 Task: Check the percentage active listings of cul de sac in the last 5 years.
Action: Mouse moved to (893, 194)
Screenshot: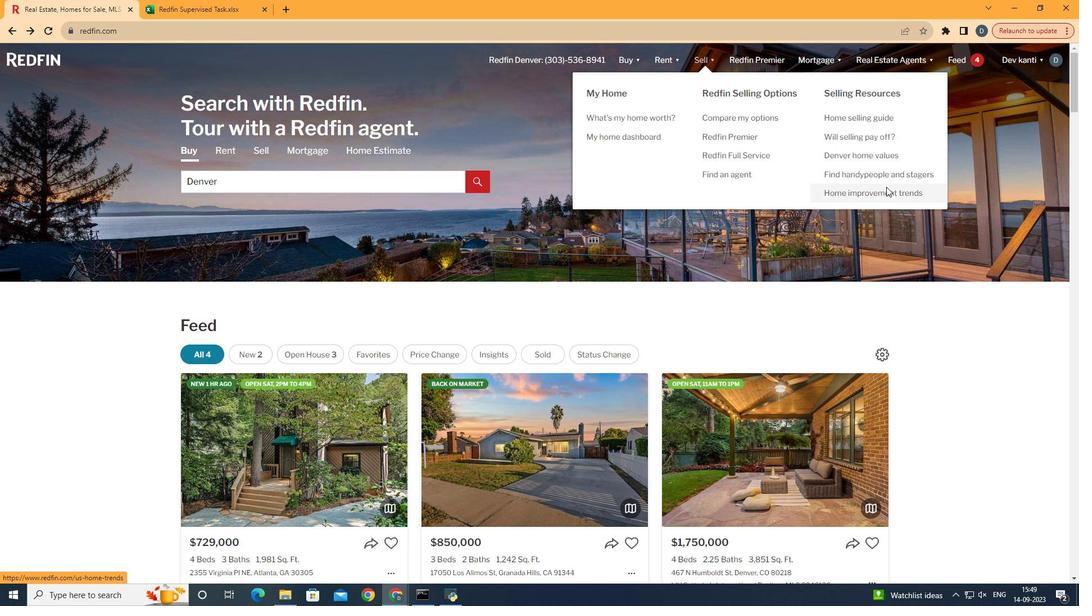 
Action: Mouse pressed left at (893, 194)
Screenshot: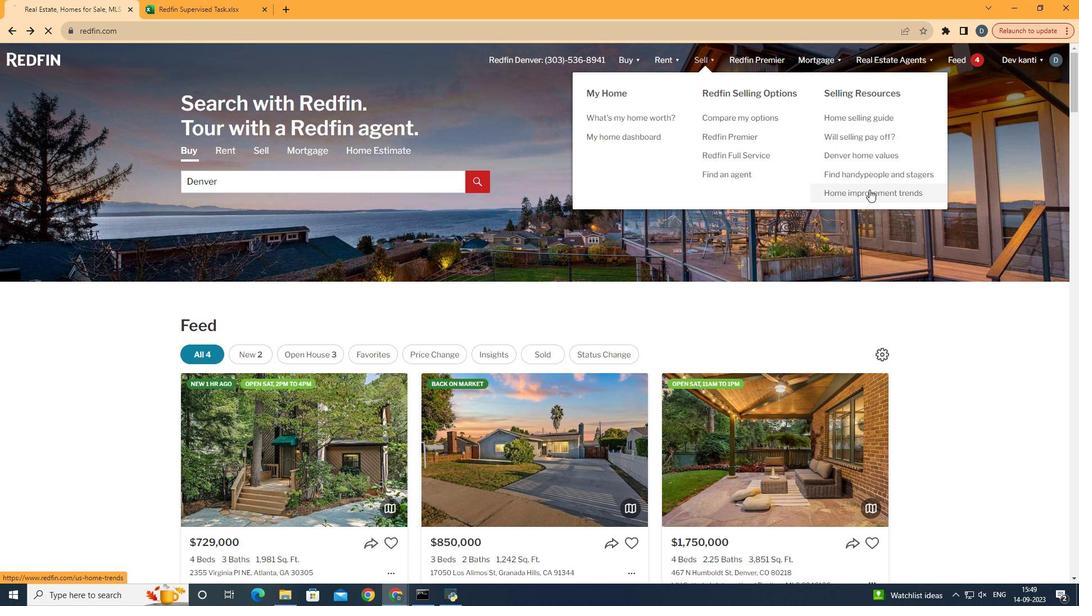 
Action: Mouse moved to (285, 230)
Screenshot: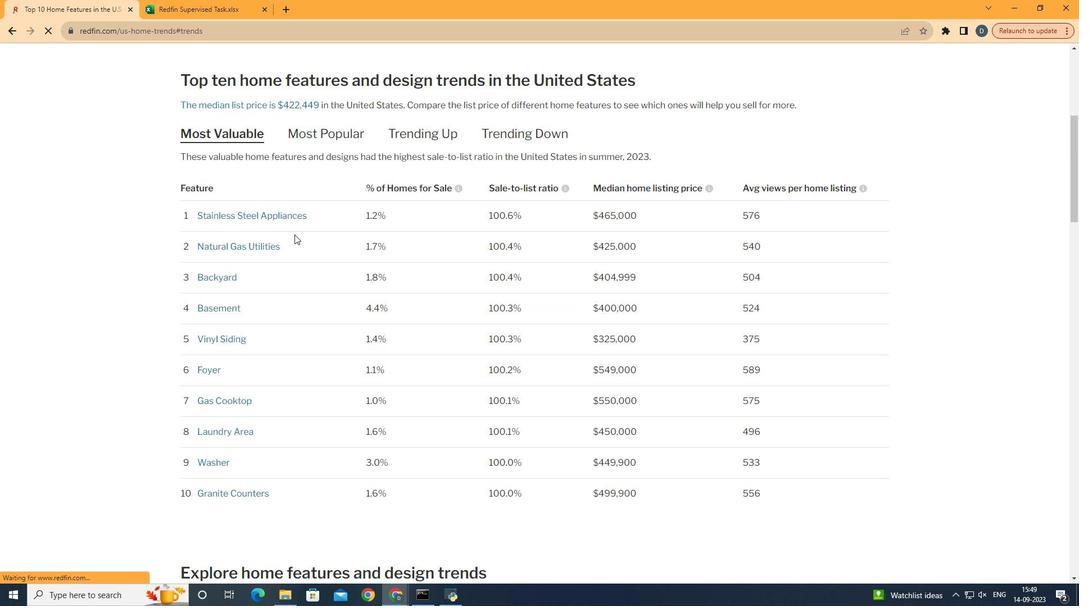 
Action: Mouse pressed left at (285, 230)
Screenshot: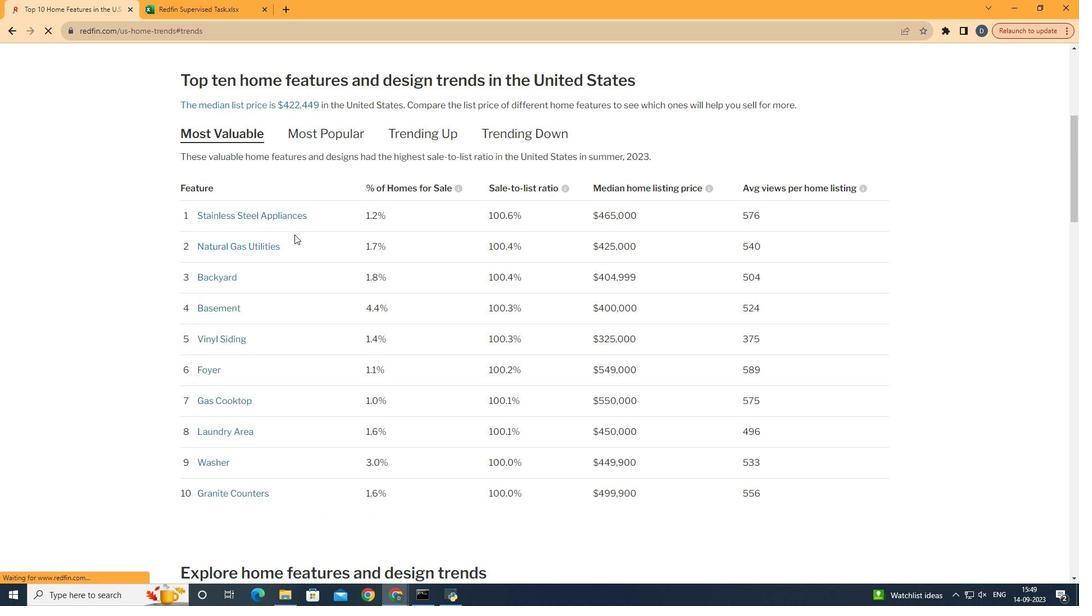 
Action: Mouse moved to (533, 372)
Screenshot: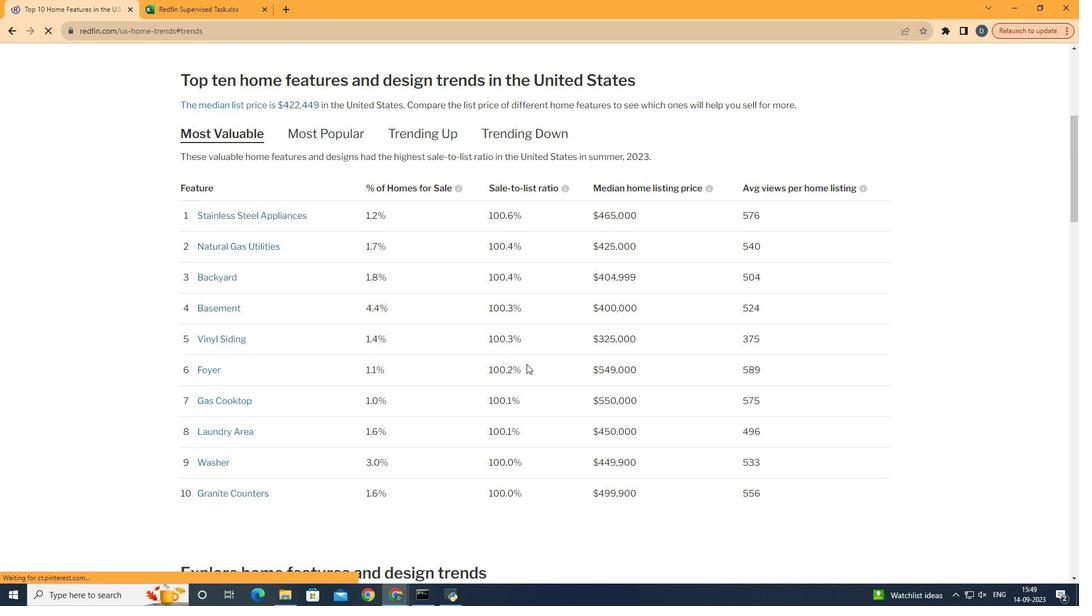 
Action: Mouse scrolled (533, 371) with delta (0, 0)
Screenshot: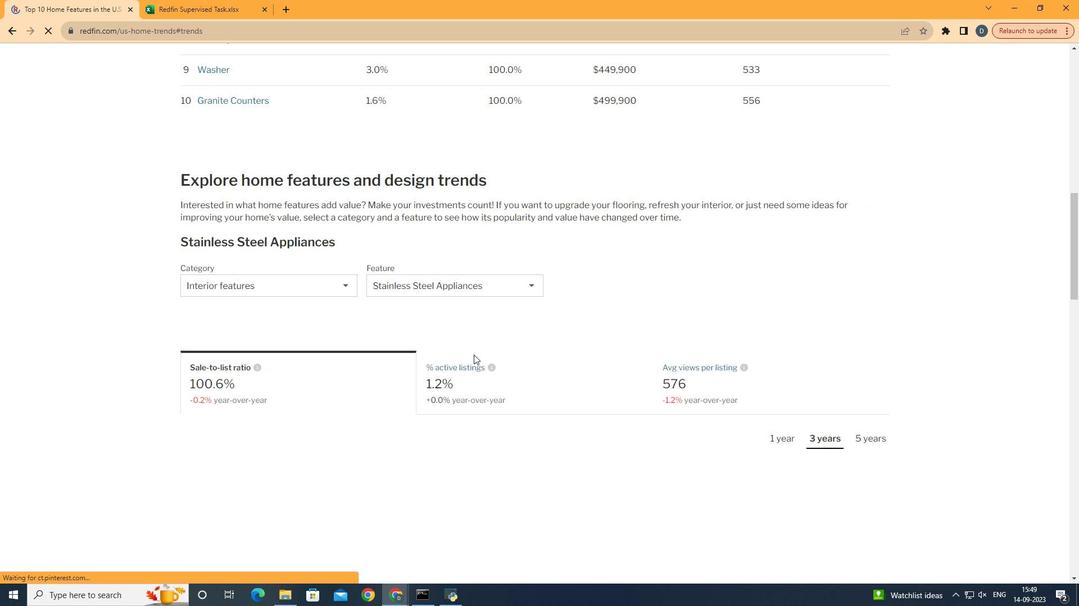 
Action: Mouse scrolled (533, 371) with delta (0, 0)
Screenshot: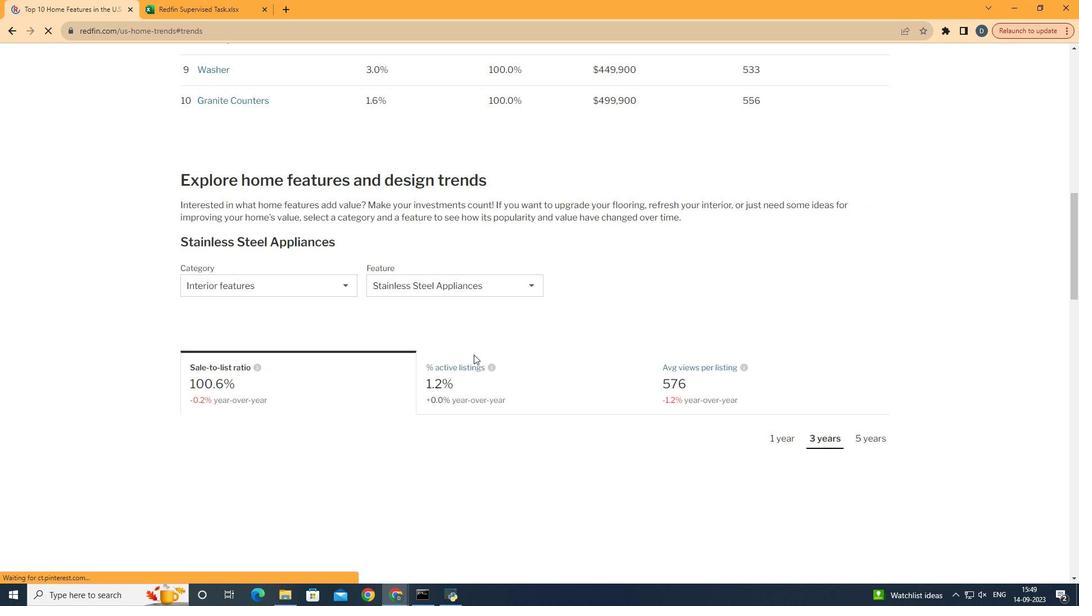 
Action: Mouse scrolled (533, 371) with delta (0, 0)
Screenshot: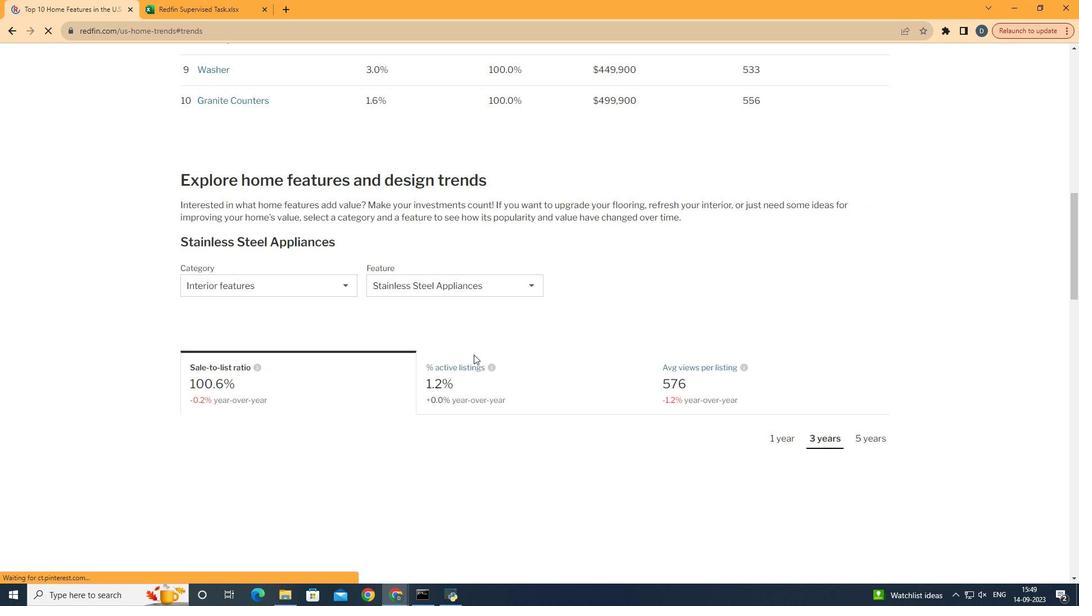 
Action: Mouse scrolled (533, 371) with delta (0, 0)
Screenshot: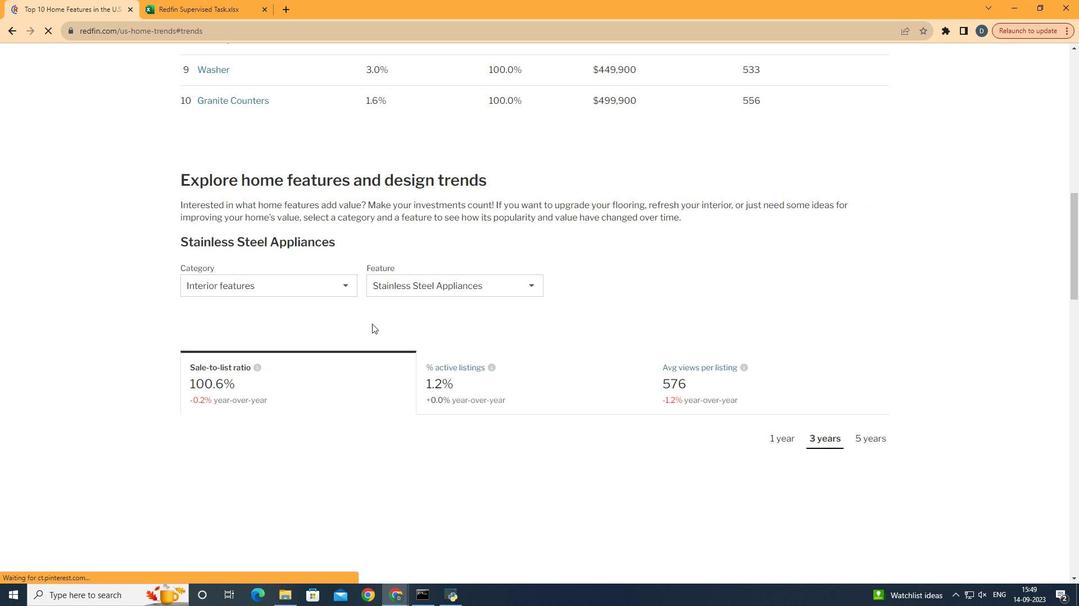 
Action: Mouse scrolled (533, 371) with delta (0, 0)
Screenshot: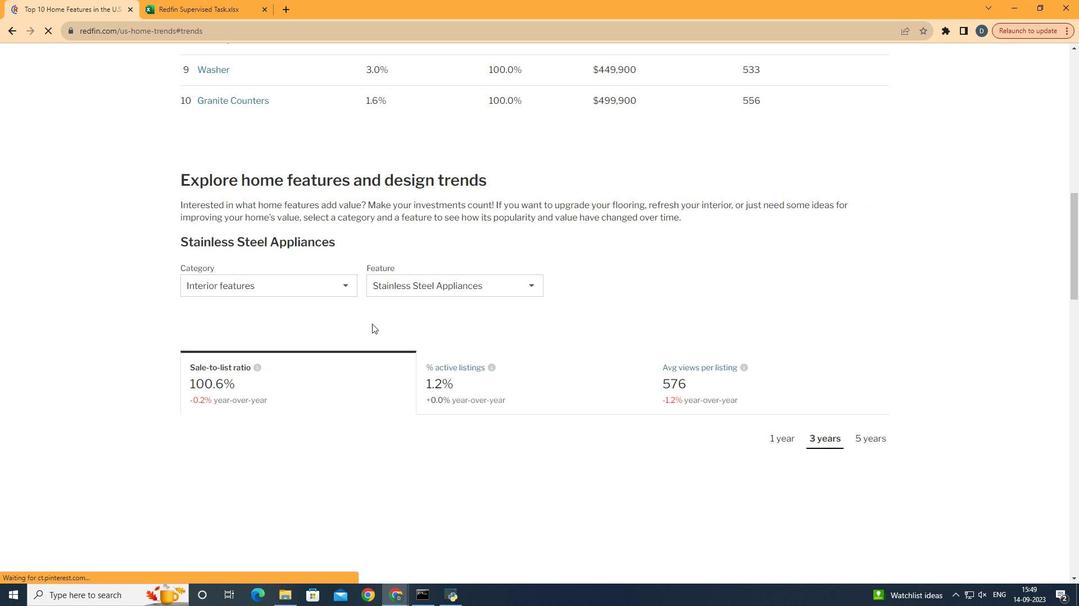 
Action: Mouse scrolled (533, 371) with delta (0, 0)
Screenshot: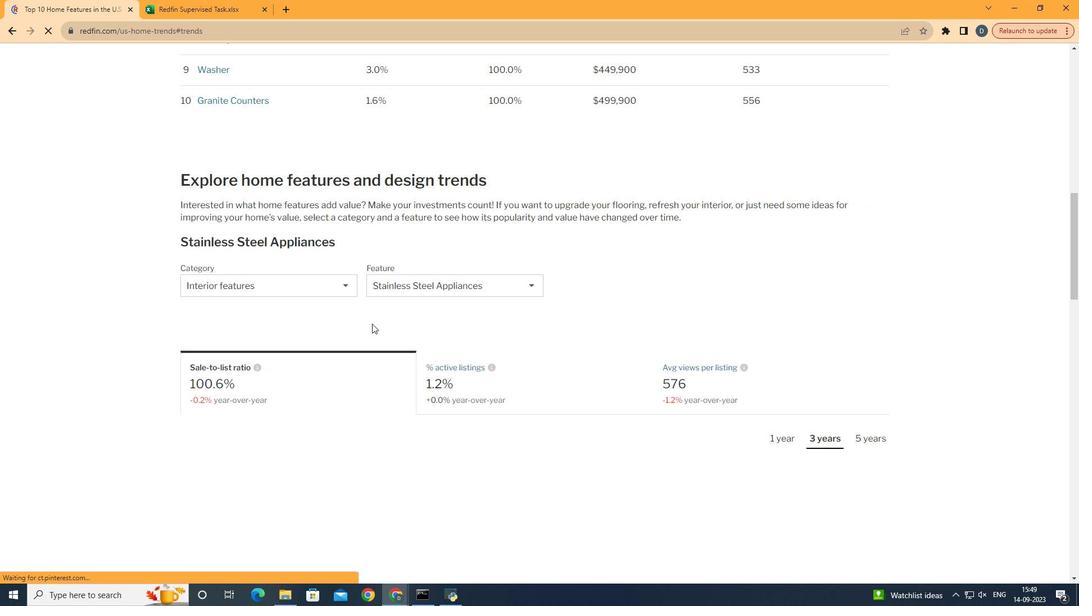 
Action: Mouse scrolled (533, 371) with delta (0, 0)
Screenshot: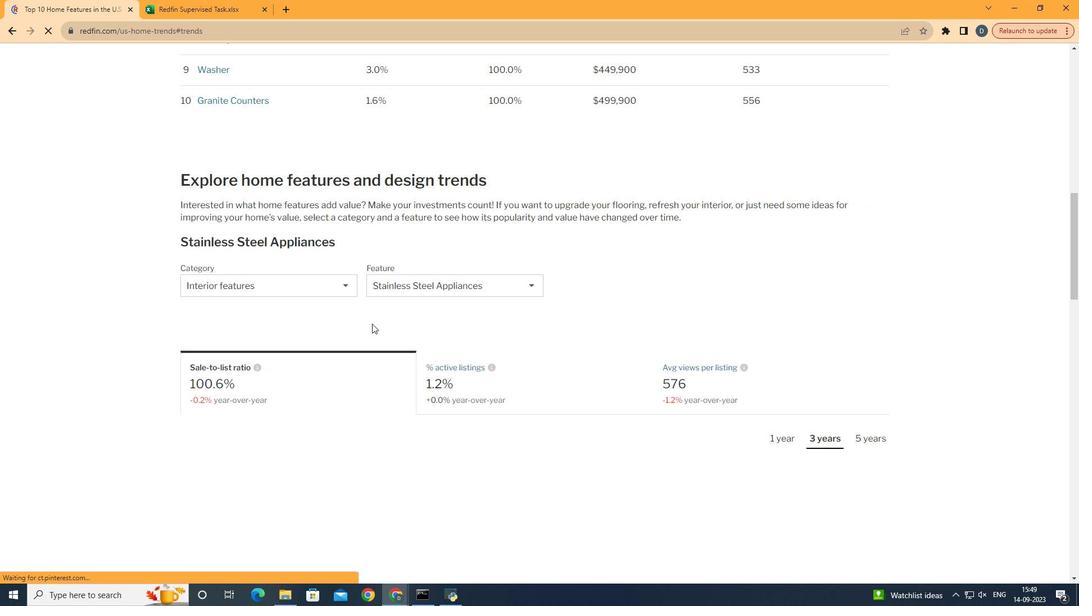 
Action: Mouse moved to (344, 319)
Screenshot: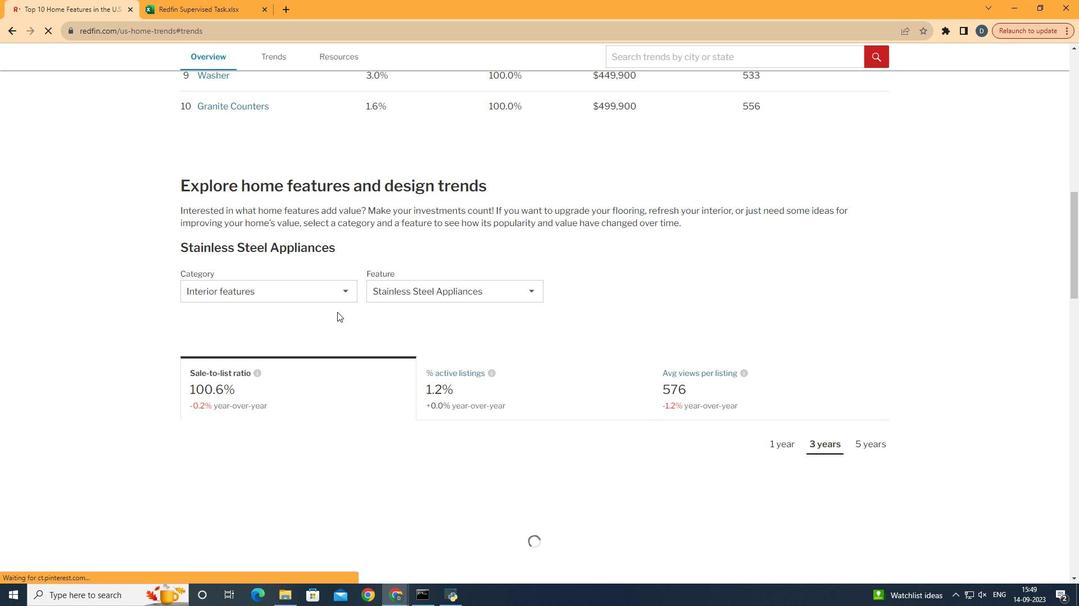 
Action: Mouse scrolled (344, 319) with delta (0, 0)
Screenshot: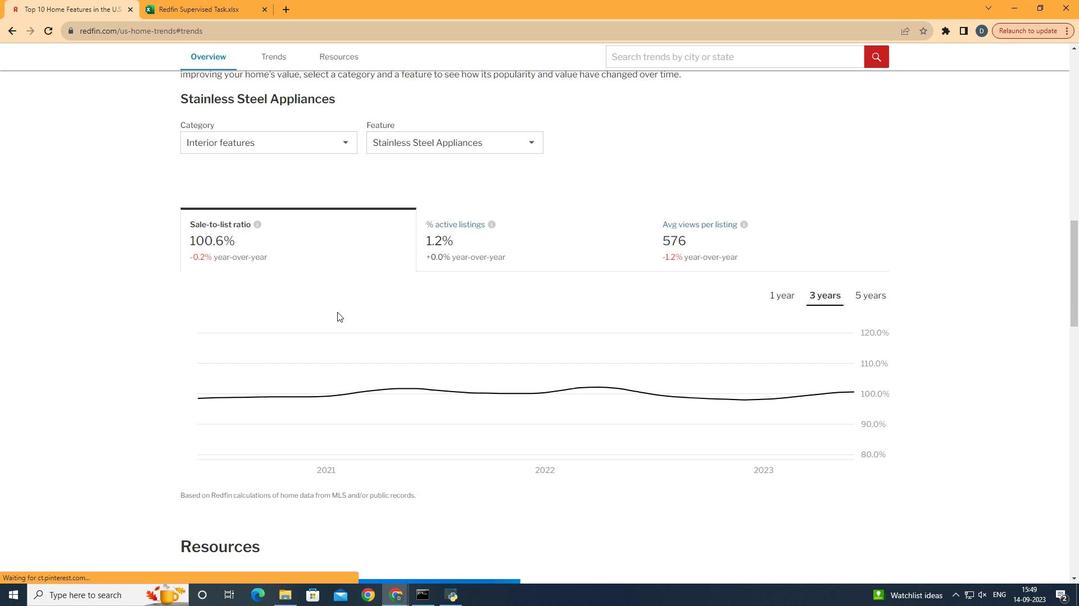 
Action: Mouse scrolled (344, 319) with delta (0, 0)
Screenshot: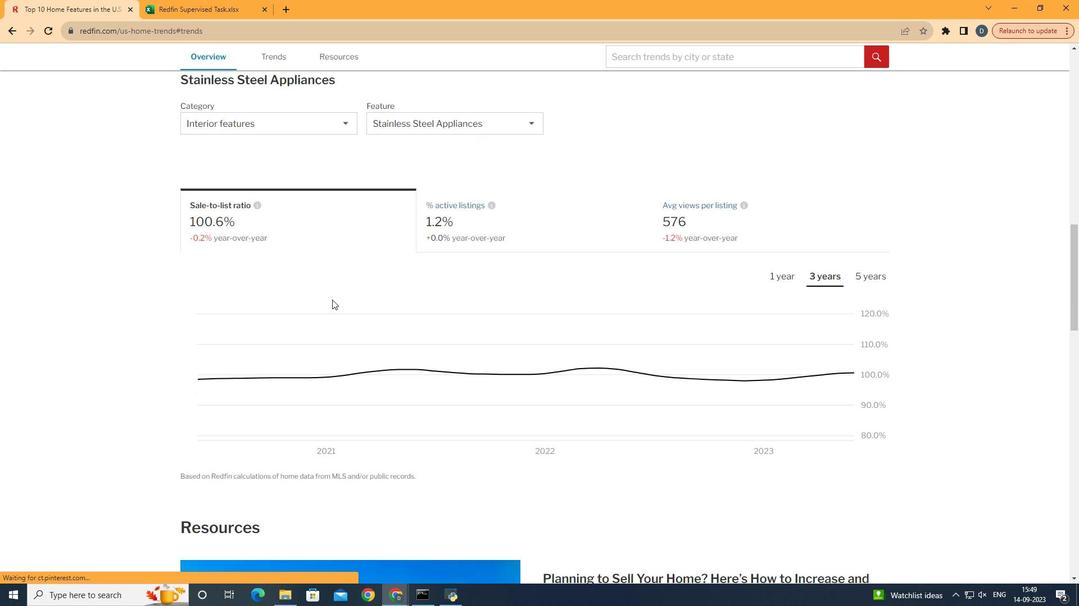 
Action: Mouse scrolled (344, 319) with delta (0, 0)
Screenshot: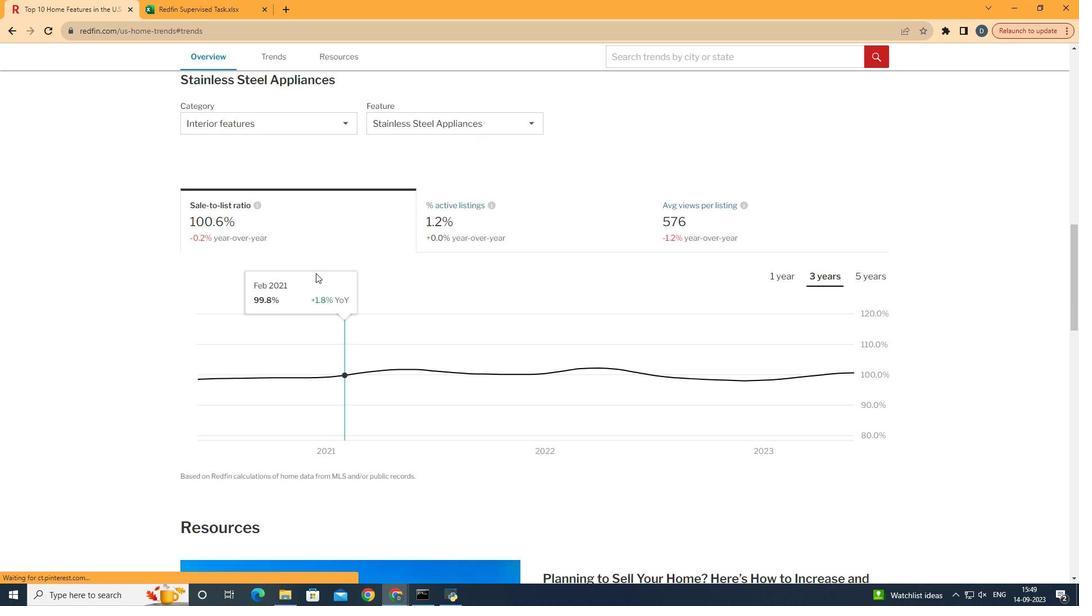 
Action: Mouse moved to (318, 206)
Screenshot: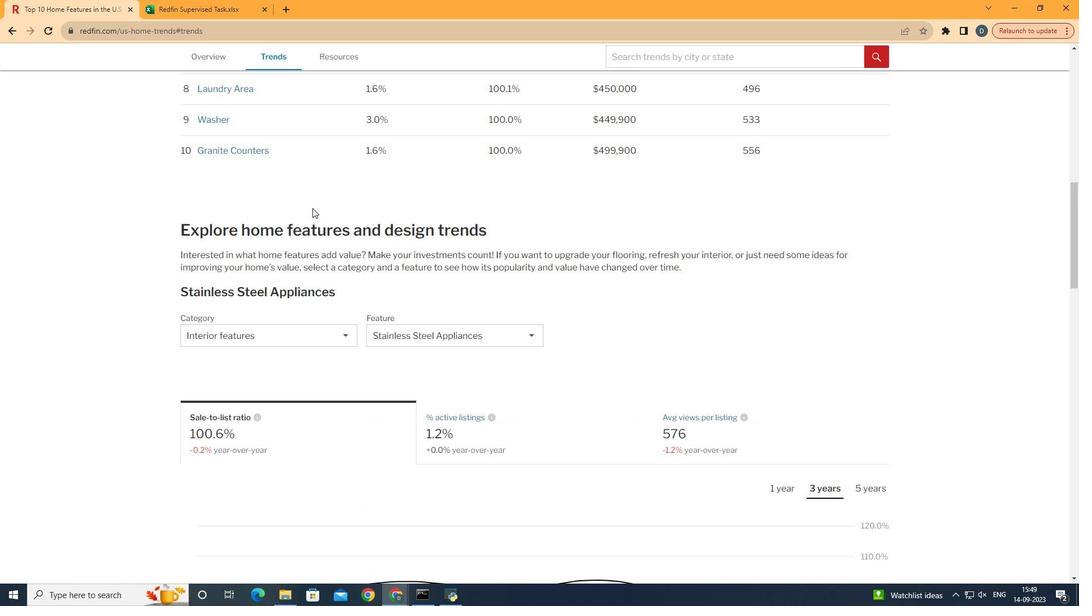 
Action: Mouse scrolled (318, 205) with delta (0, 0)
Screenshot: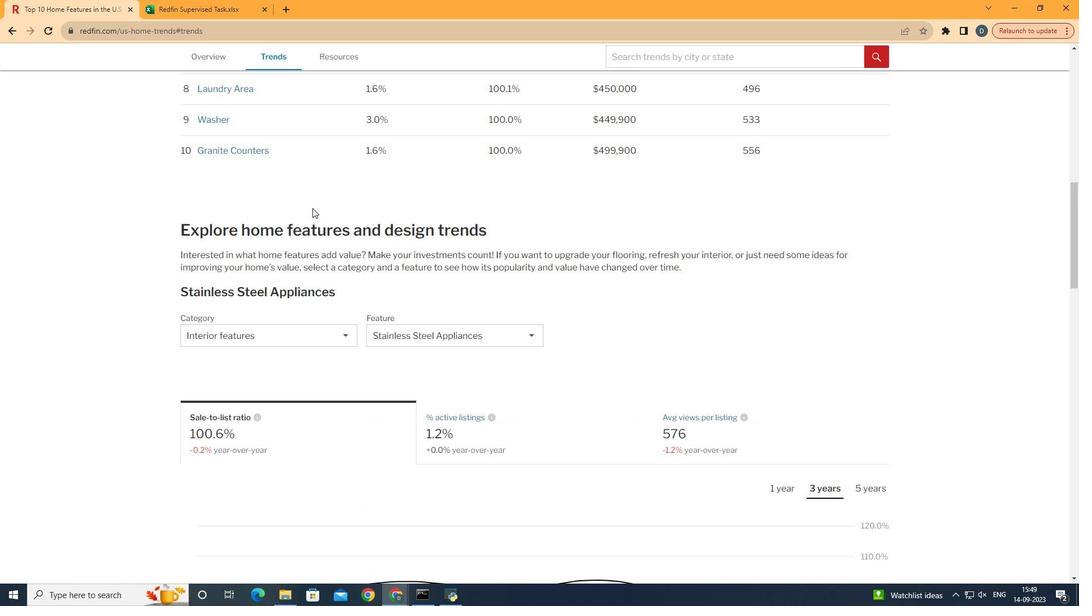 
Action: Mouse moved to (318, 206)
Screenshot: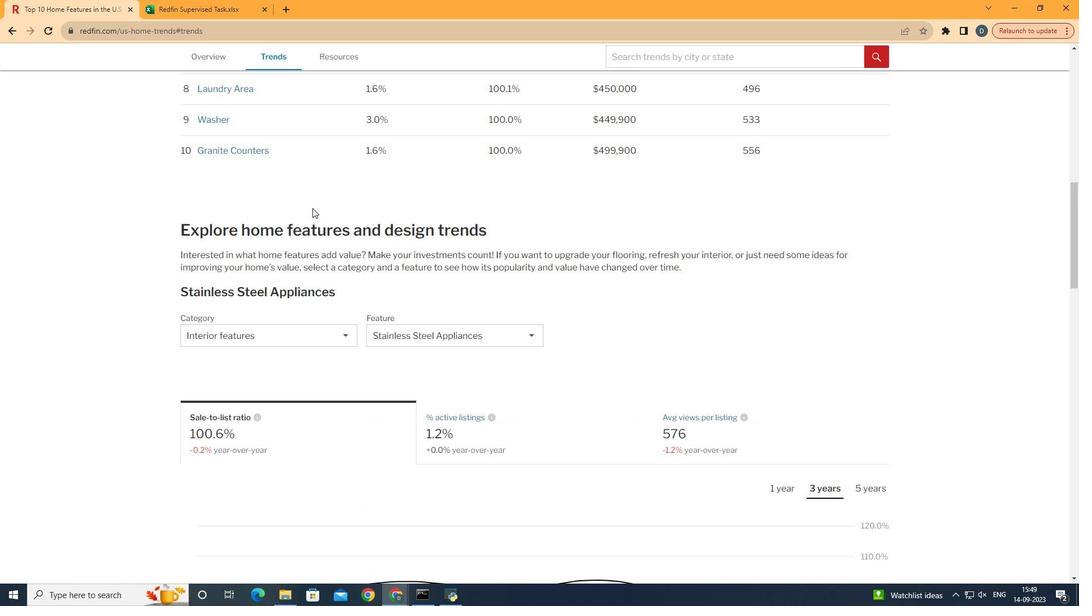 
Action: Mouse scrolled (318, 205) with delta (0, 0)
Screenshot: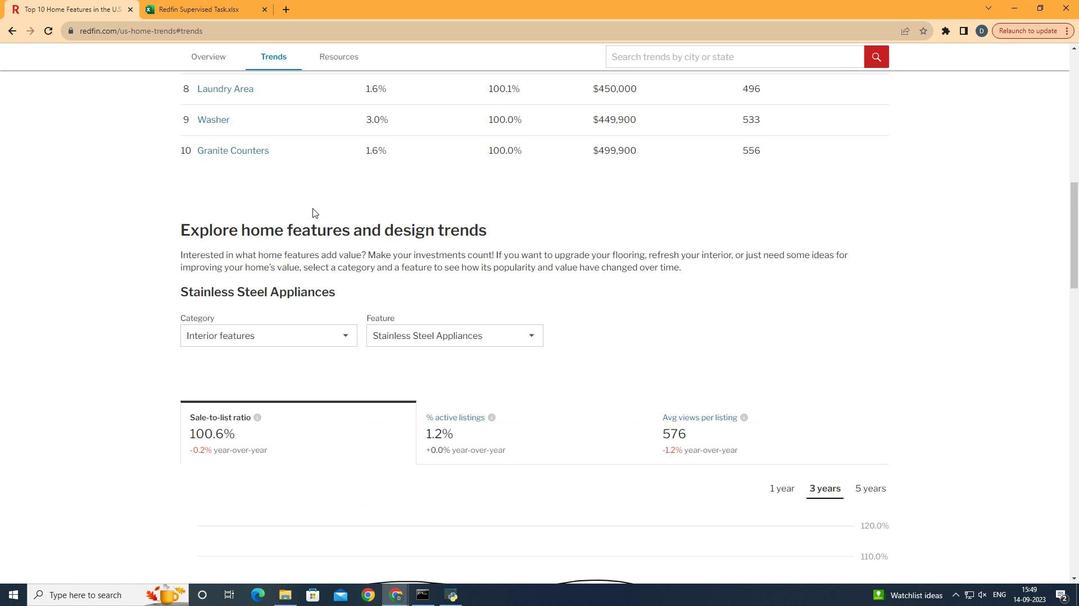 
Action: Mouse moved to (318, 209)
Screenshot: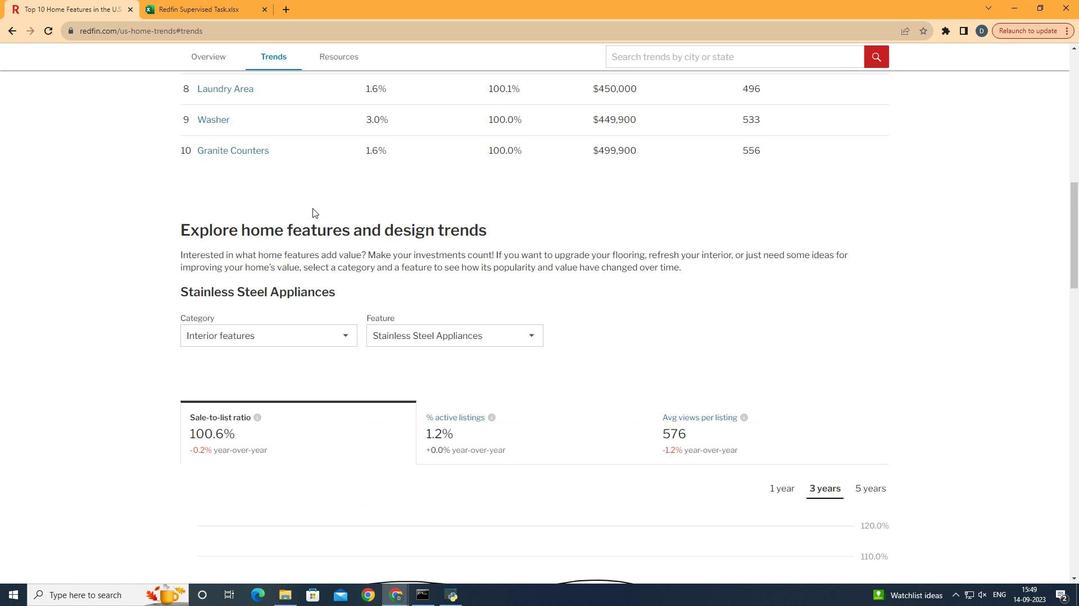
Action: Mouse scrolled (318, 208) with delta (0, 0)
Screenshot: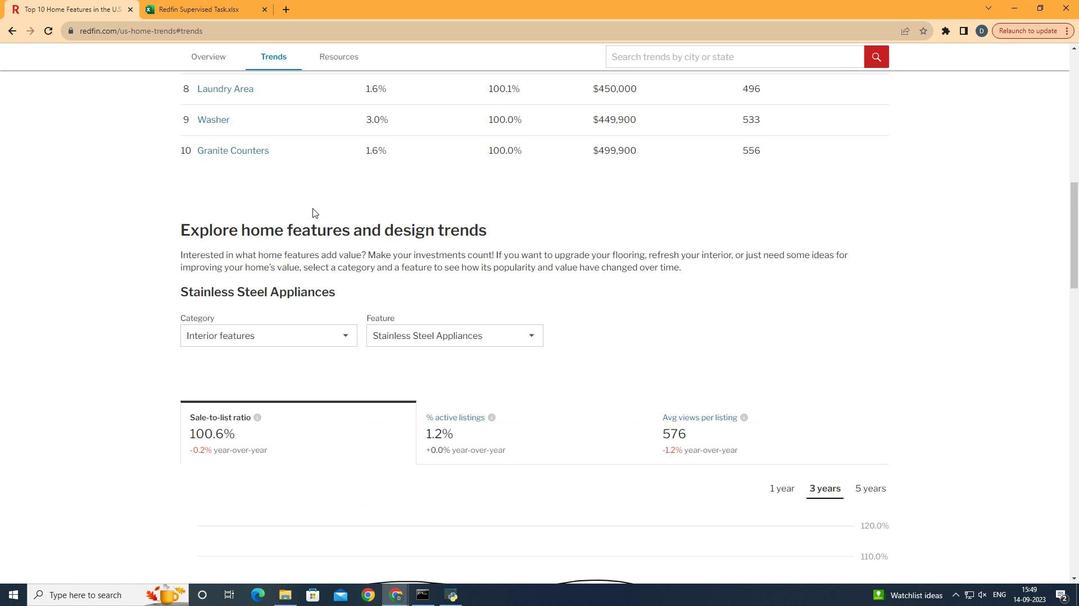 
Action: Mouse moved to (318, 209)
Screenshot: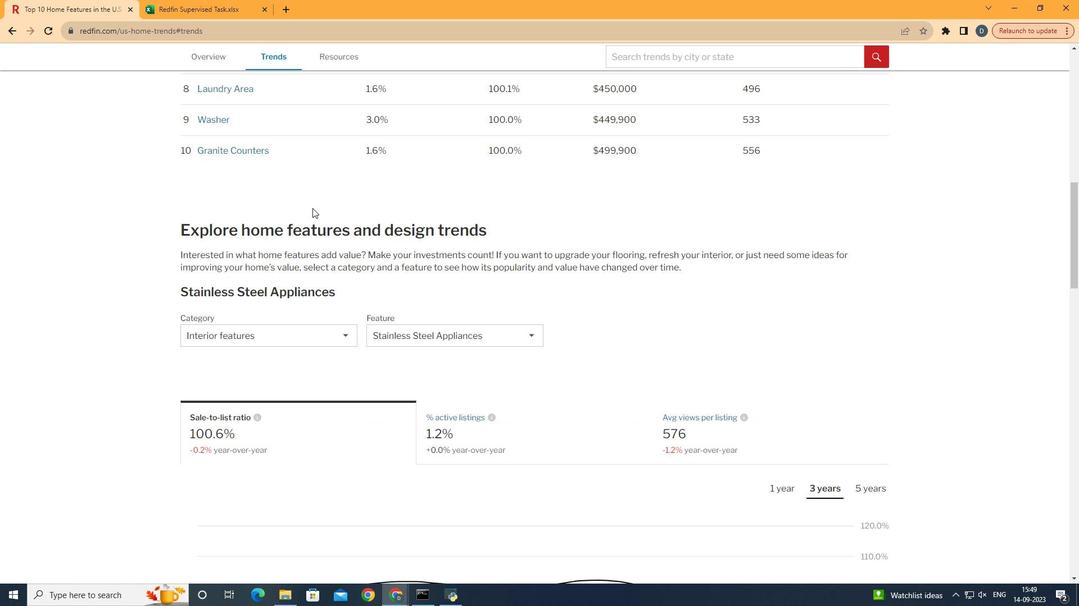 
Action: Mouse scrolled (318, 209) with delta (0, 0)
Screenshot: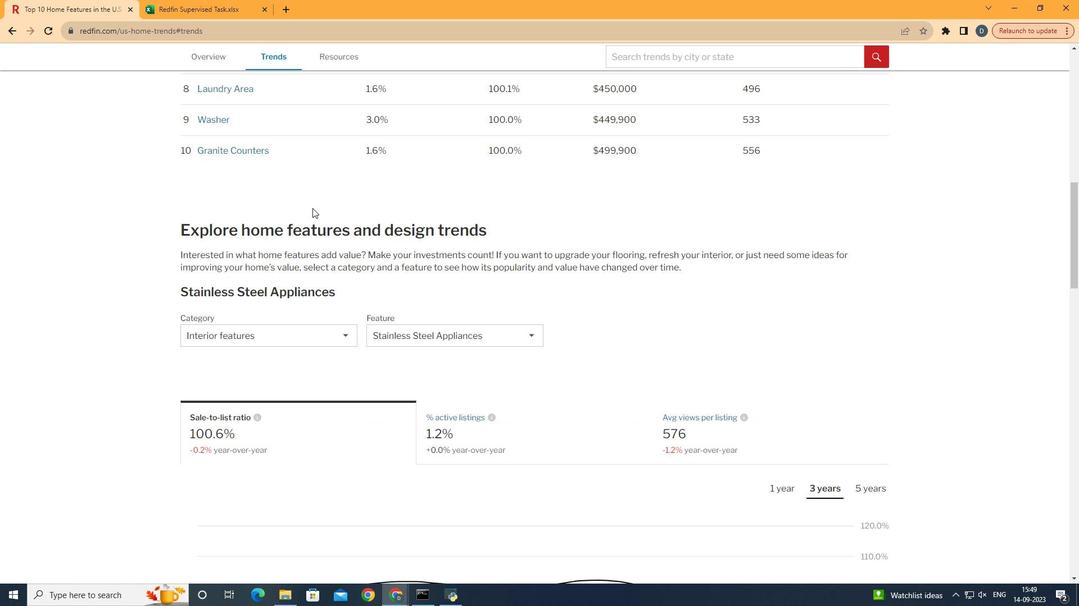 
Action: Mouse moved to (318, 211)
Screenshot: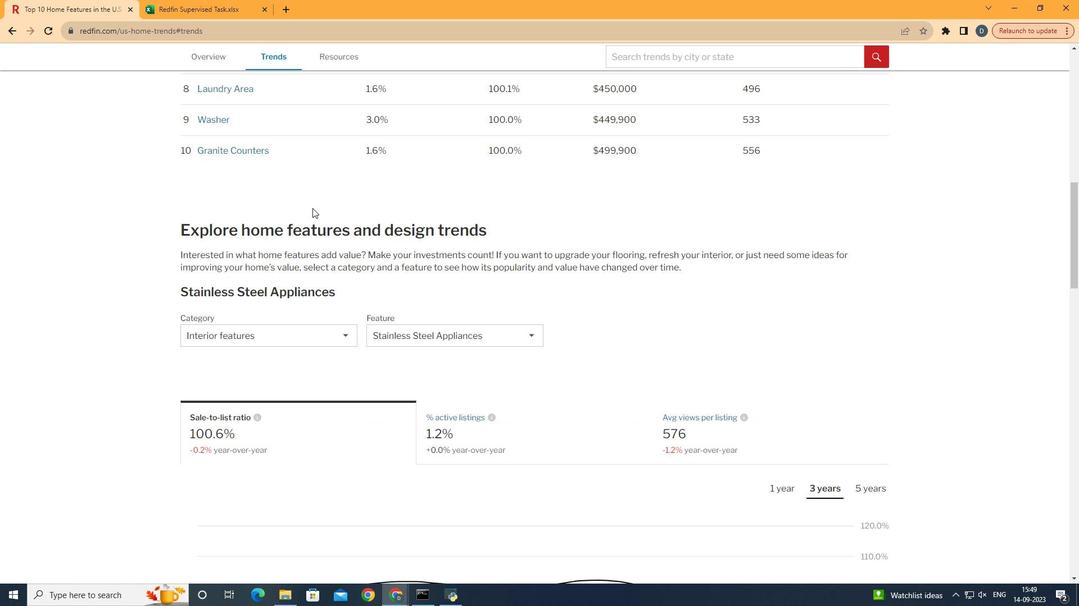 
Action: Mouse scrolled (318, 210) with delta (0, 0)
Screenshot: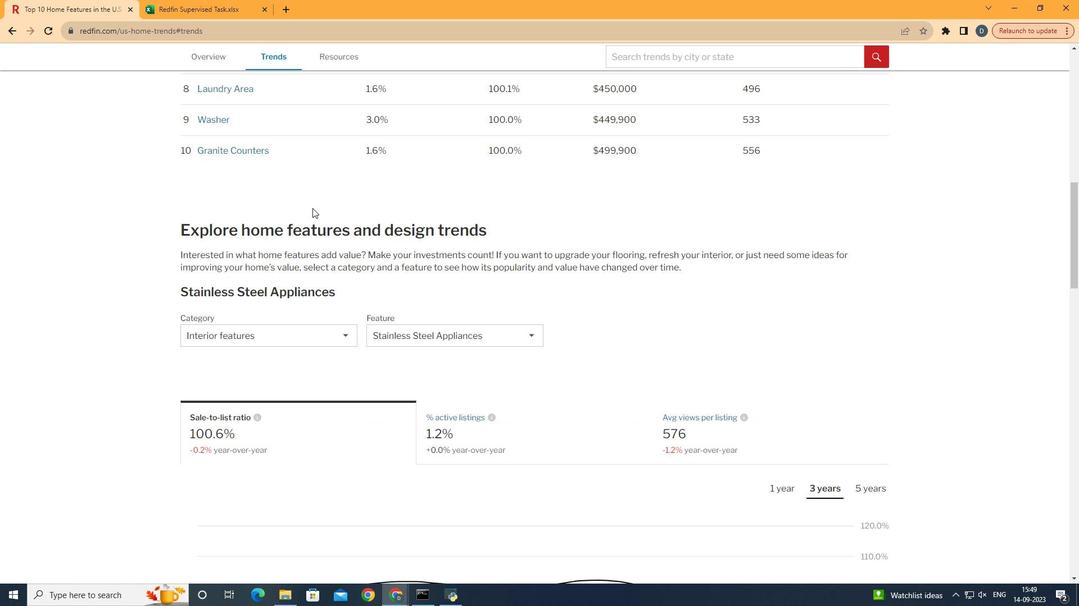 
Action: Mouse moved to (319, 213)
Screenshot: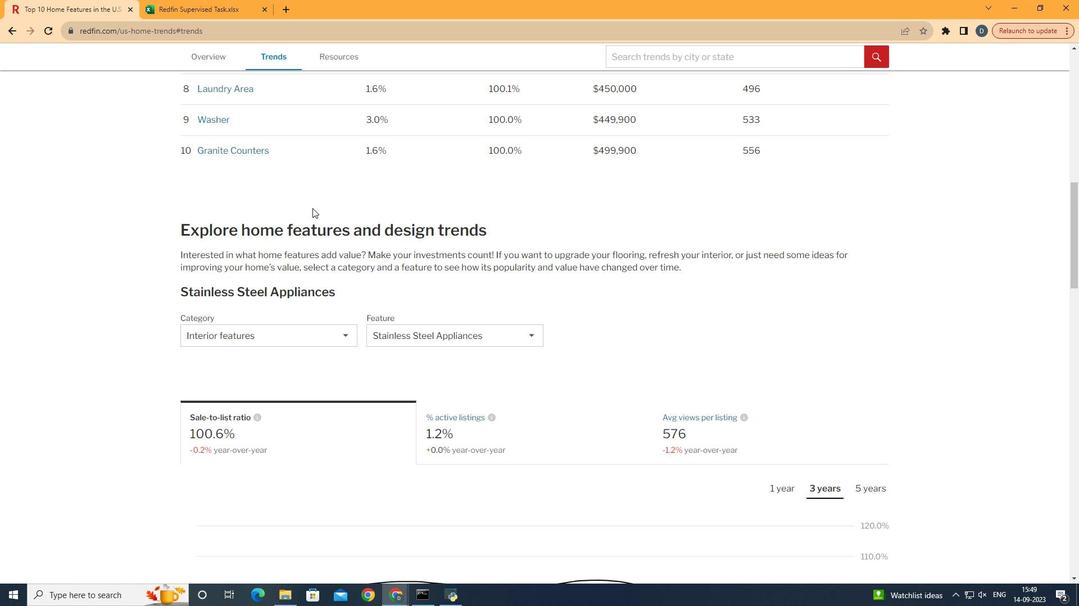 
Action: Mouse scrolled (319, 213) with delta (0, 0)
Screenshot: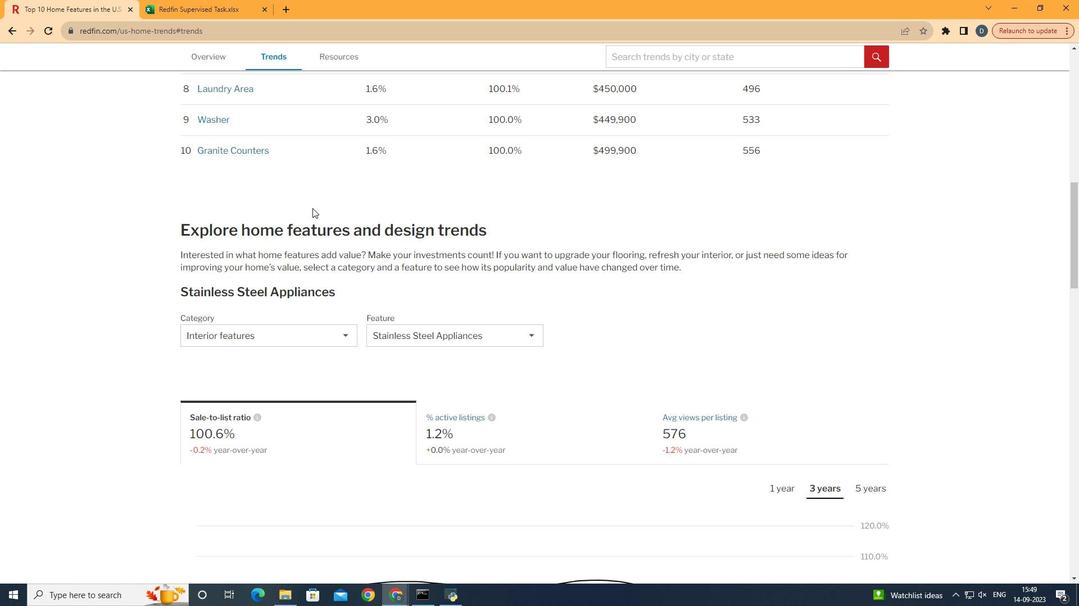 
Action: Mouse moved to (319, 215)
Screenshot: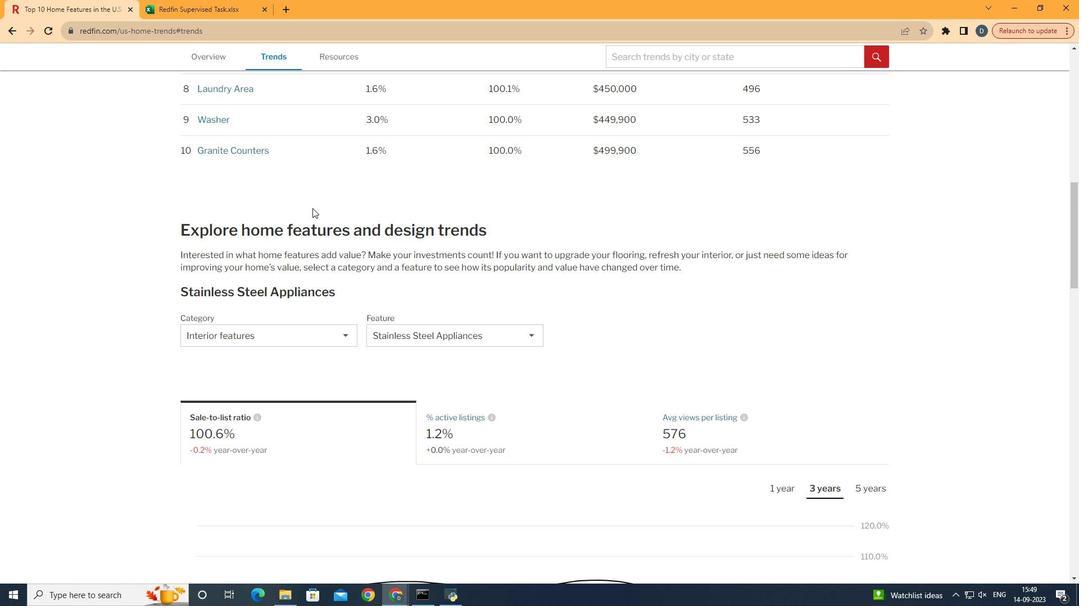 
Action: Mouse scrolled (319, 215) with delta (0, 0)
Screenshot: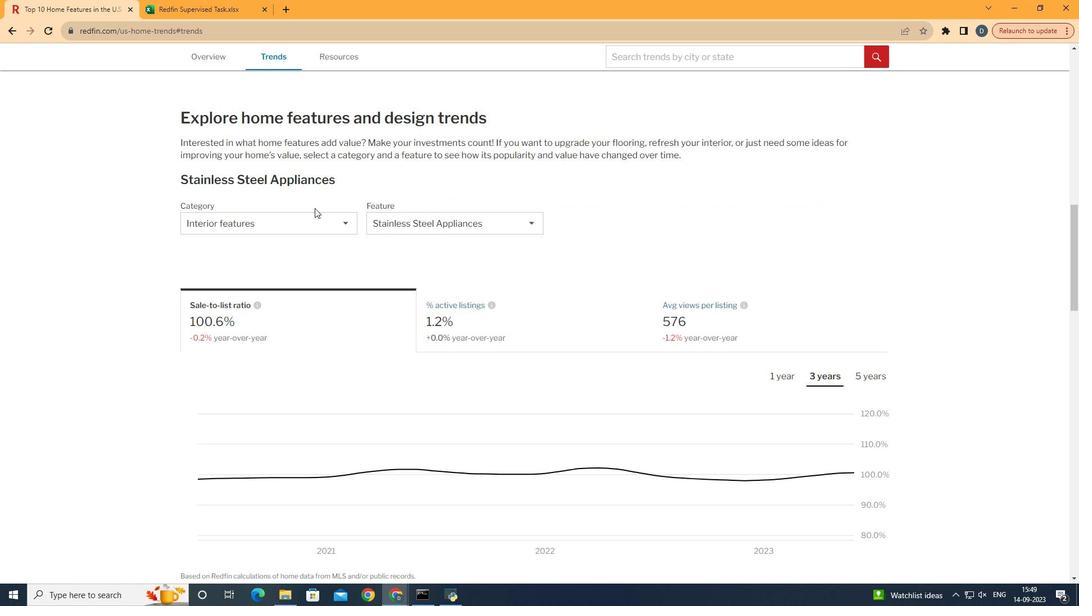 
Action: Mouse scrolled (319, 215) with delta (0, 0)
Screenshot: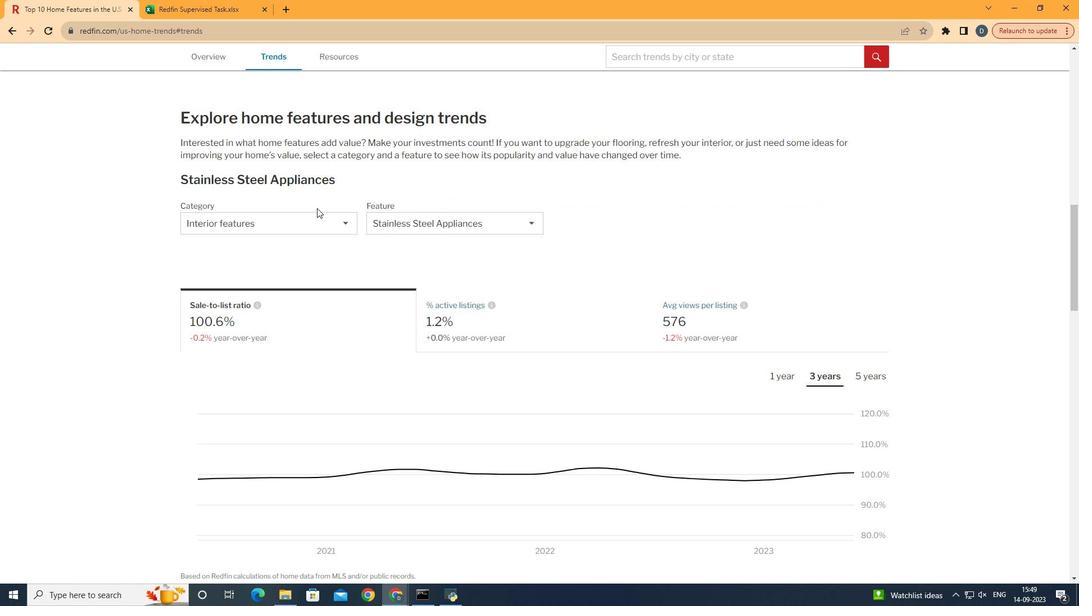 
Action: Mouse moved to (332, 228)
Screenshot: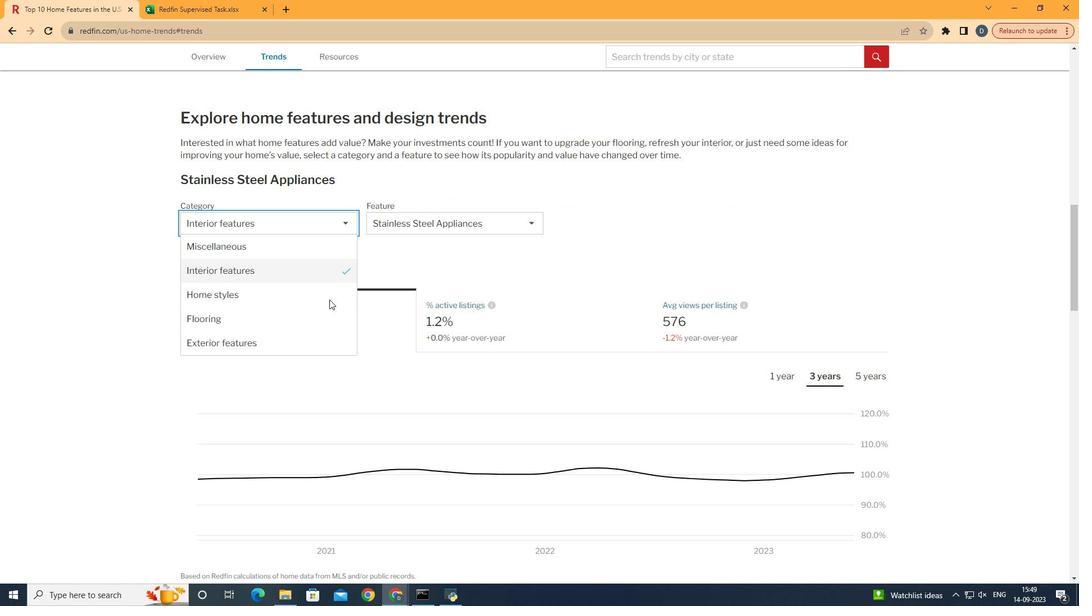 
Action: Mouse pressed left at (332, 228)
Screenshot: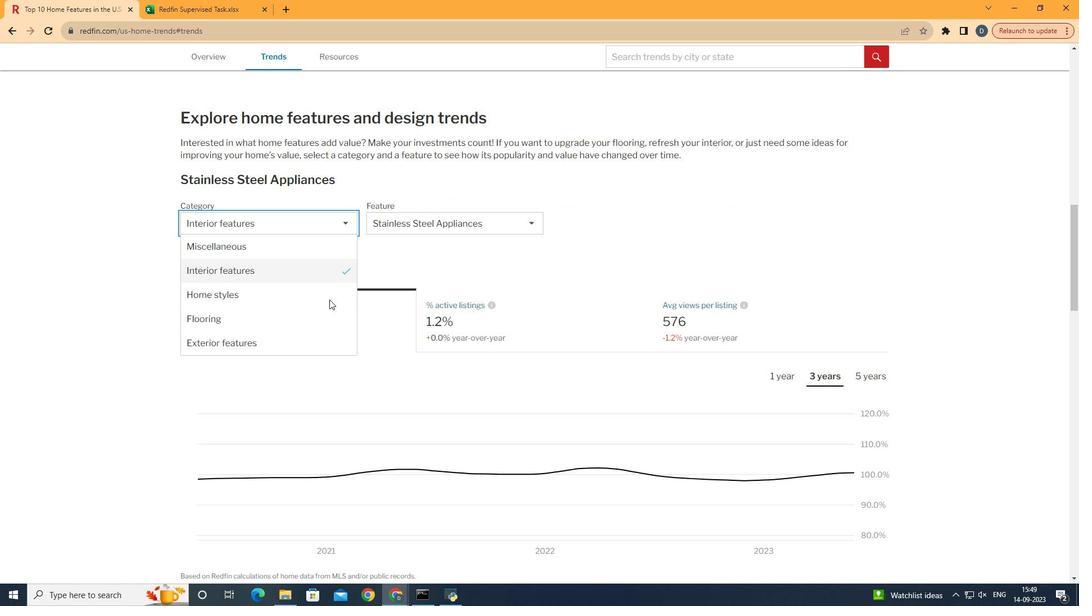 
Action: Mouse moved to (343, 343)
Screenshot: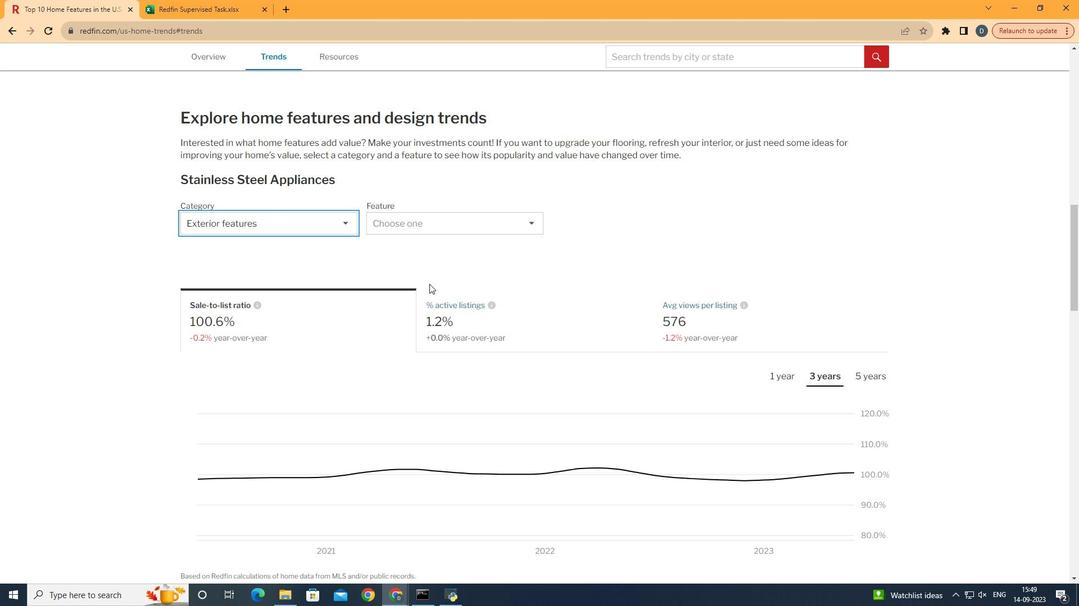 
Action: Mouse pressed left at (343, 343)
Screenshot: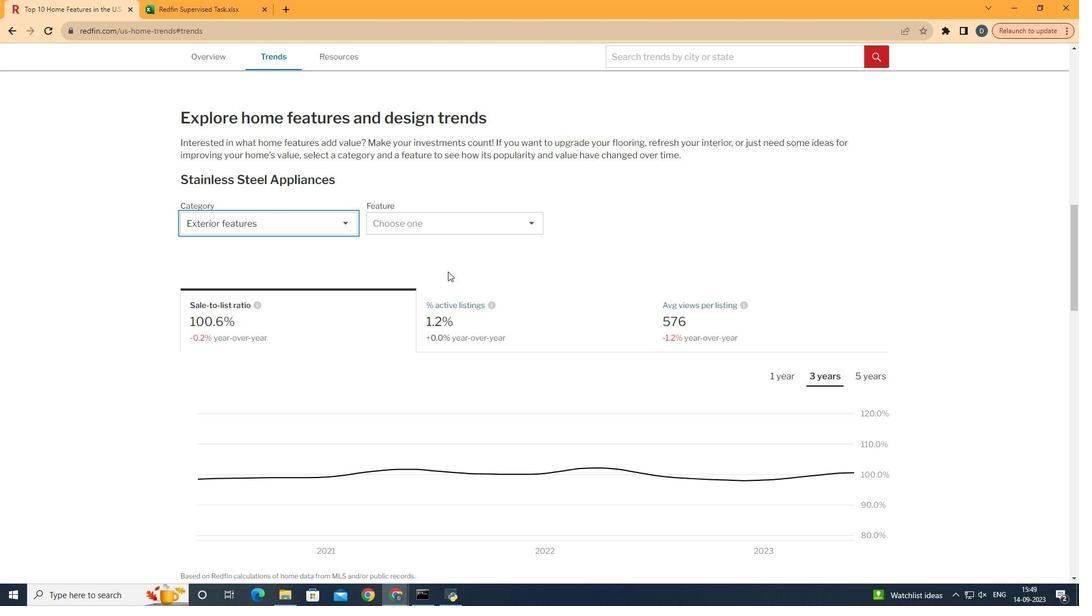 
Action: Mouse moved to (510, 228)
Screenshot: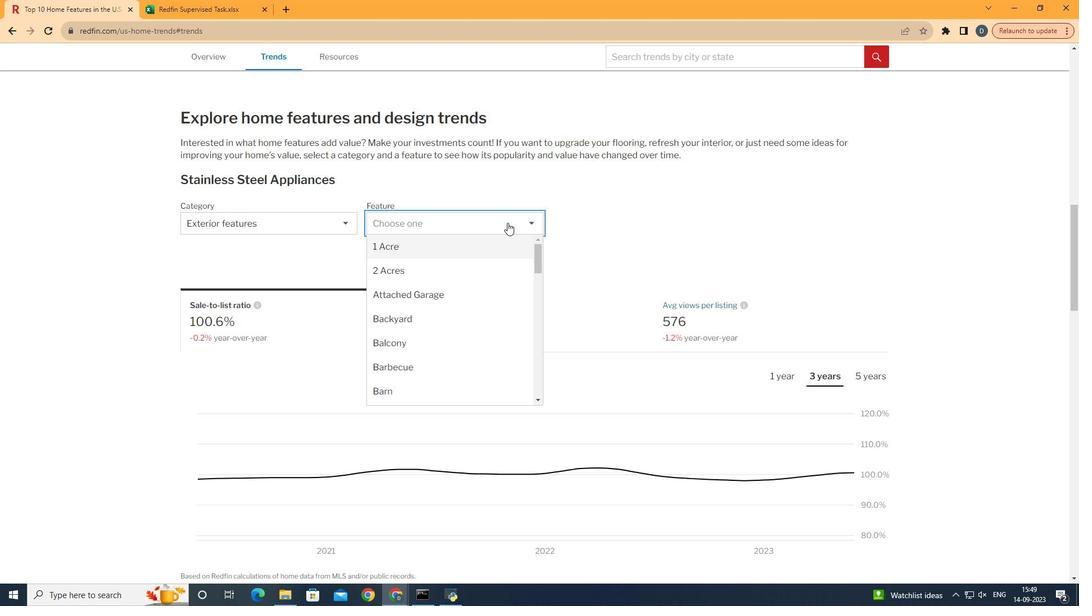 
Action: Mouse pressed left at (510, 228)
Screenshot: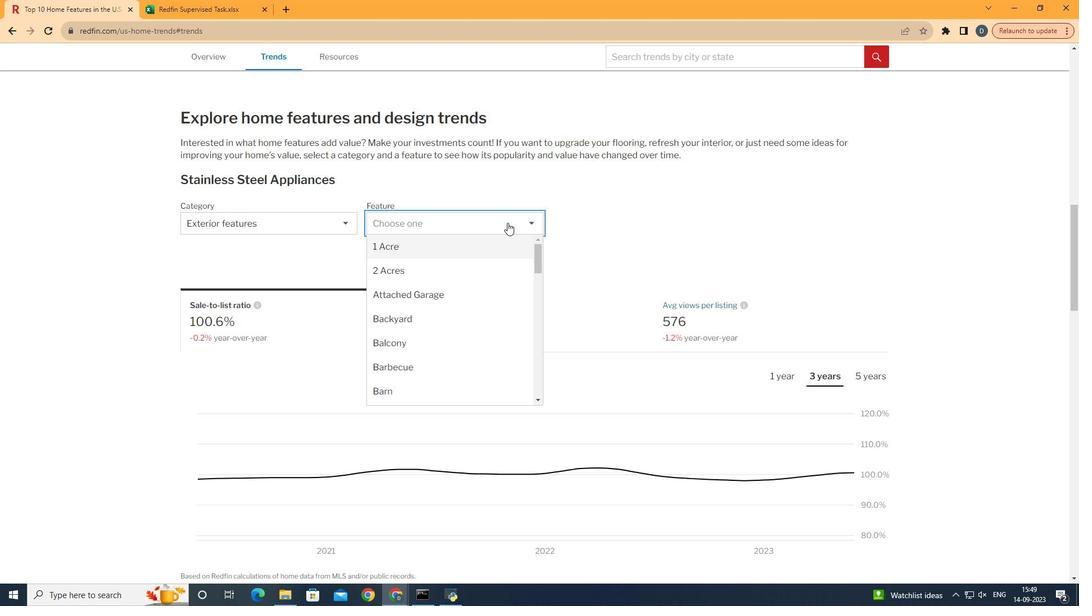
Action: Mouse moved to (460, 320)
Screenshot: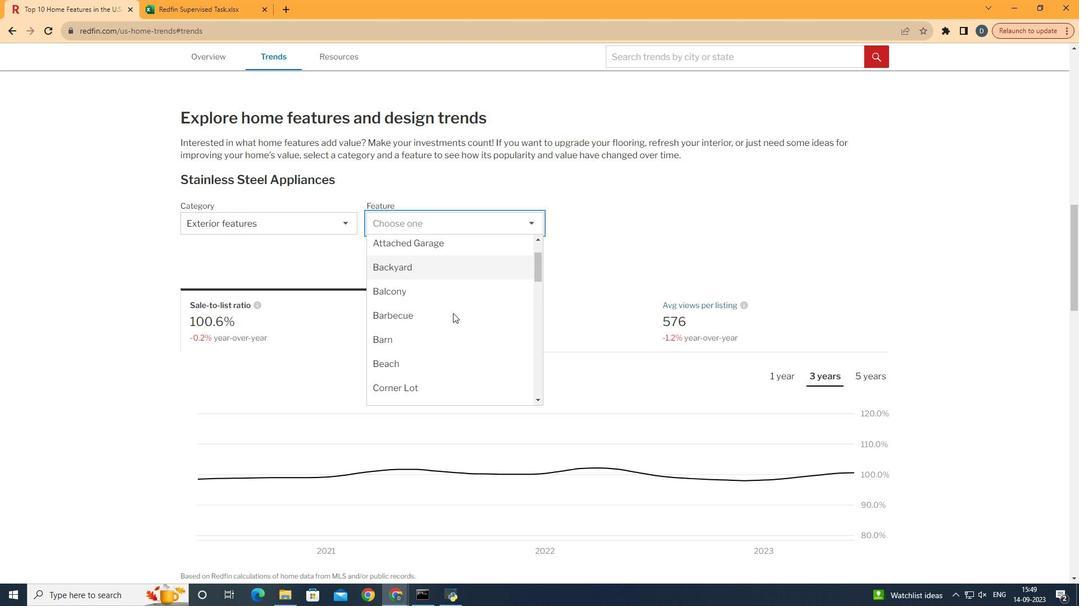 
Action: Mouse scrolled (460, 320) with delta (0, 0)
Screenshot: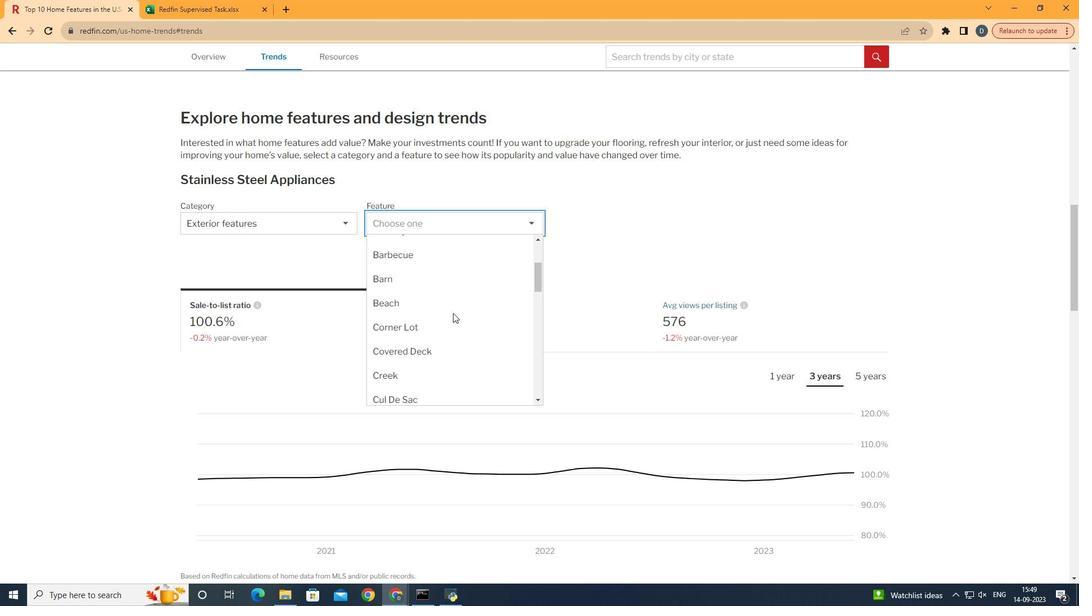 
Action: Mouse scrolled (460, 320) with delta (0, 0)
Screenshot: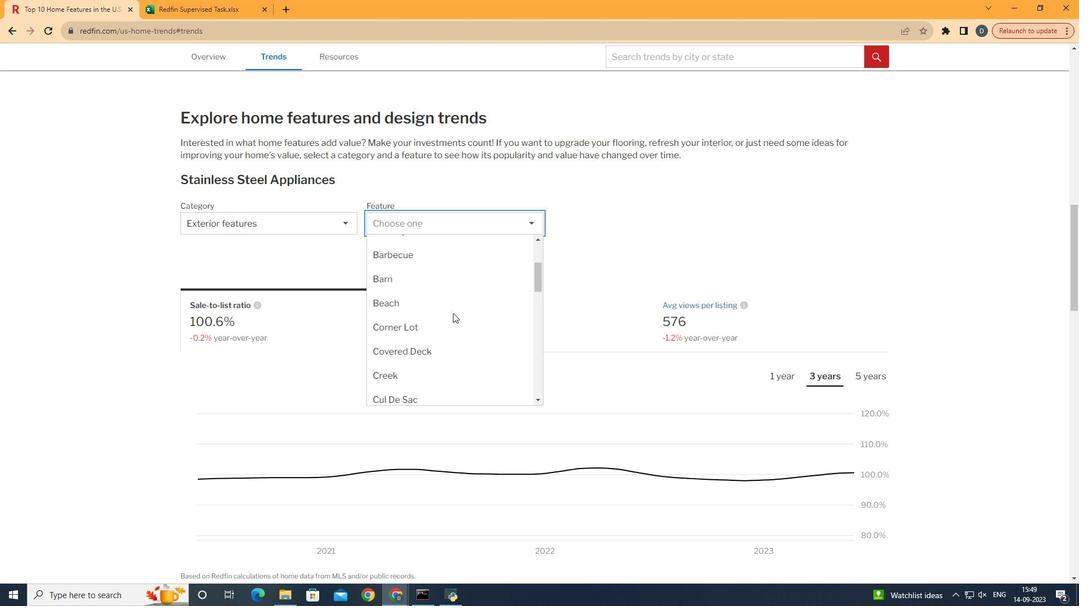 
Action: Mouse scrolled (460, 320) with delta (0, 0)
Screenshot: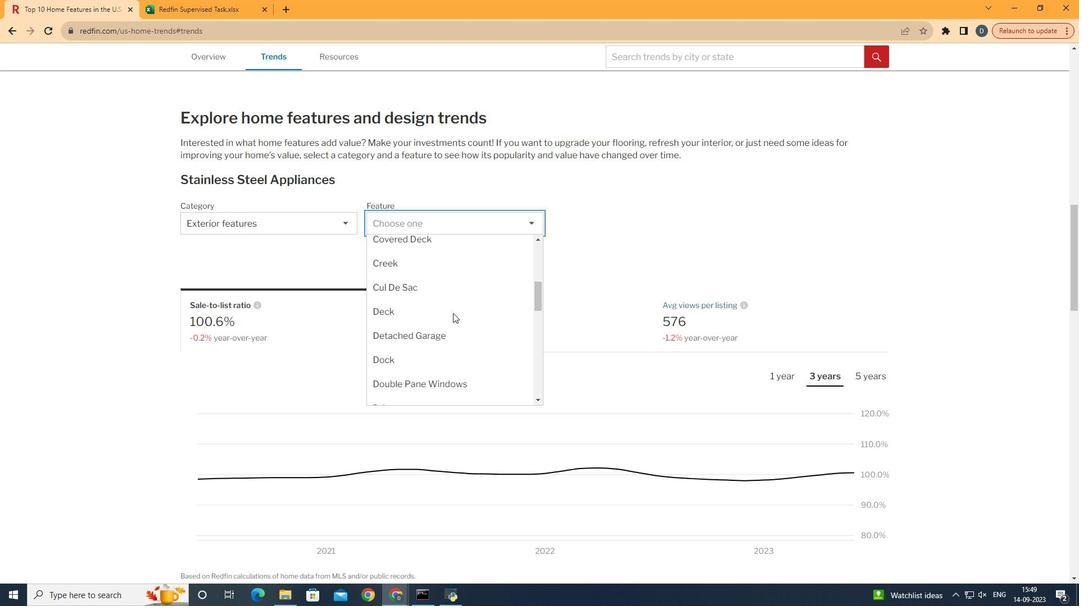 
Action: Mouse scrolled (460, 320) with delta (0, 0)
Screenshot: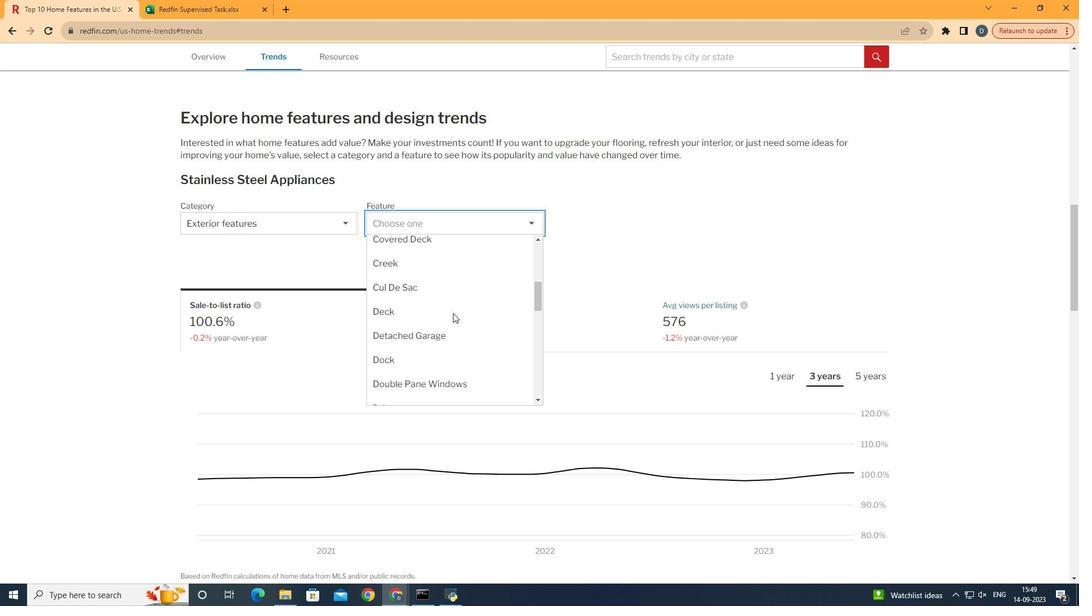 
Action: Mouse moved to (459, 290)
Screenshot: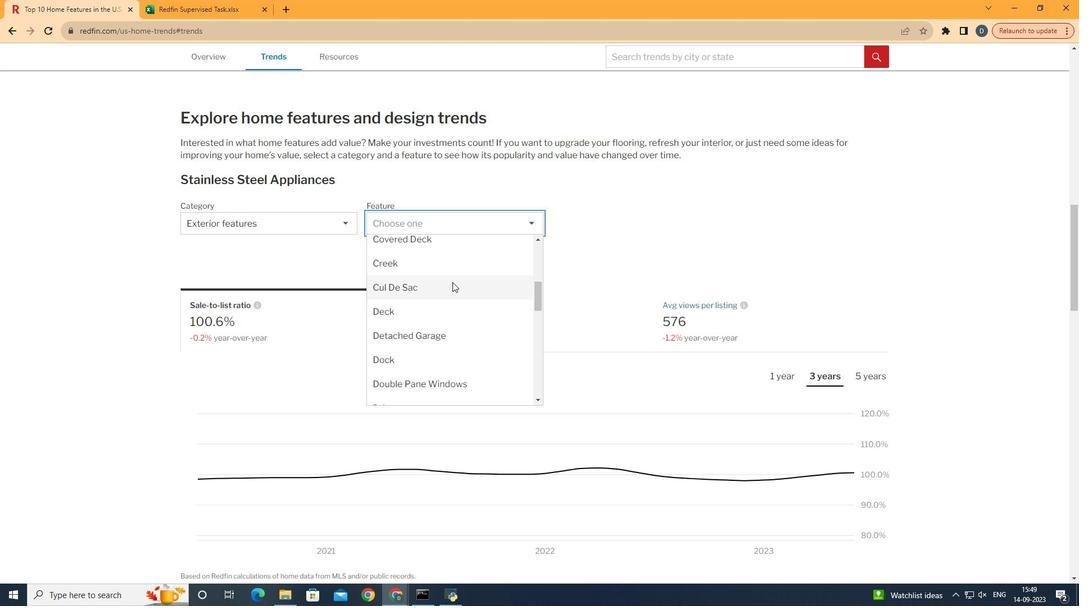 
Action: Mouse pressed left at (459, 290)
Screenshot: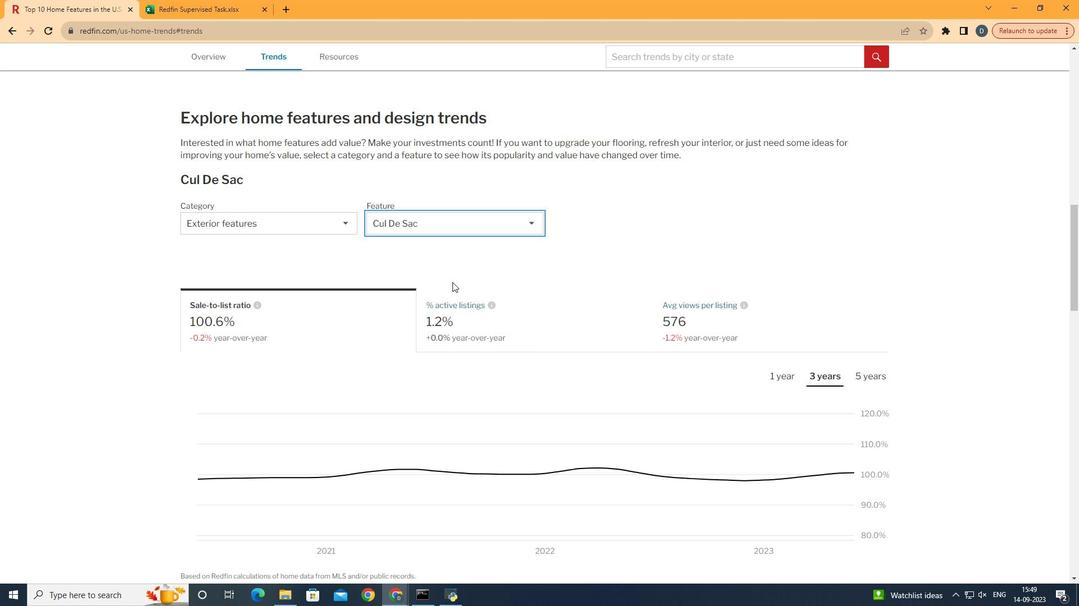 
Action: Mouse moved to (514, 267)
Screenshot: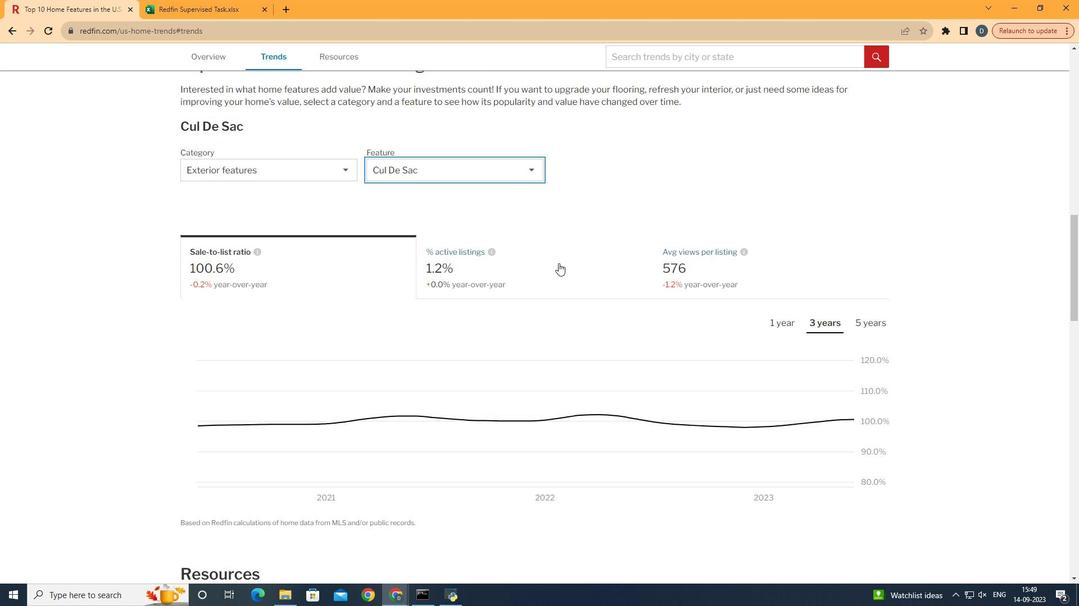
Action: Mouse scrolled (514, 266) with delta (0, 0)
Screenshot: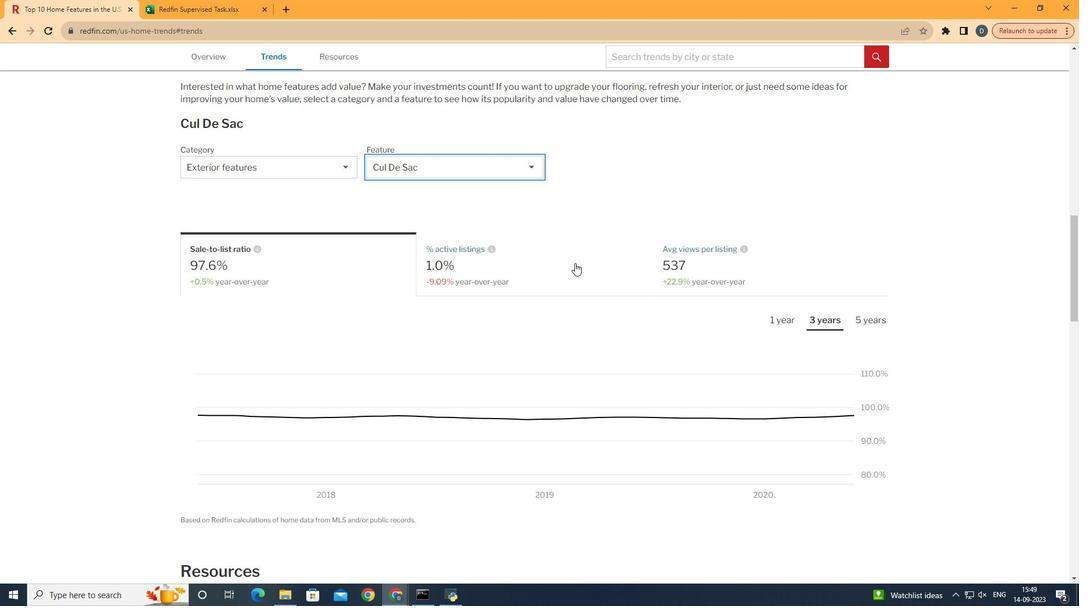 
Action: Mouse moved to (582, 270)
Screenshot: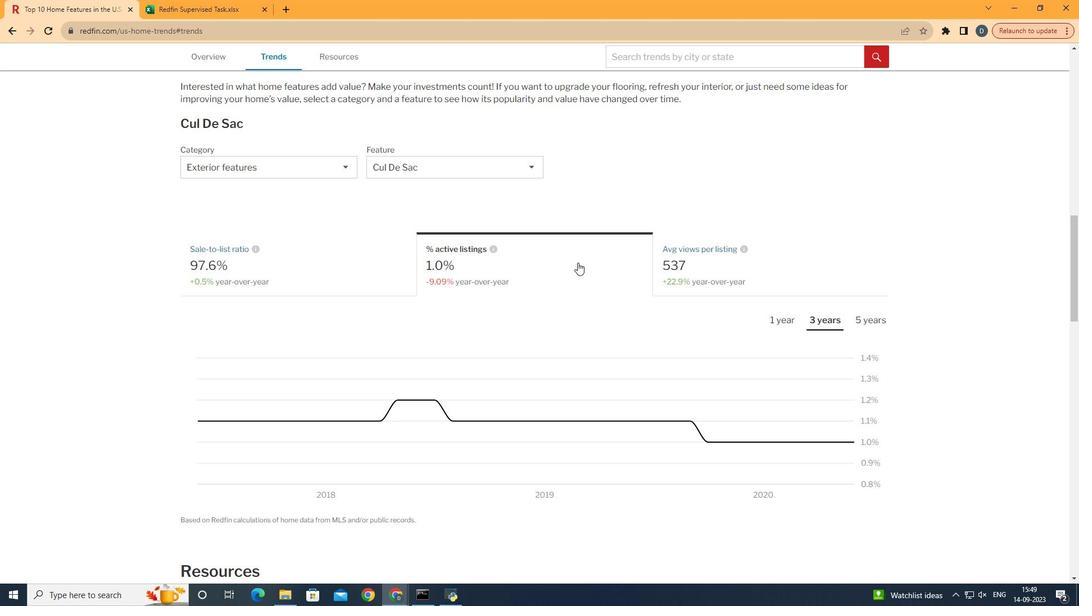 
Action: Mouse pressed left at (582, 270)
Screenshot: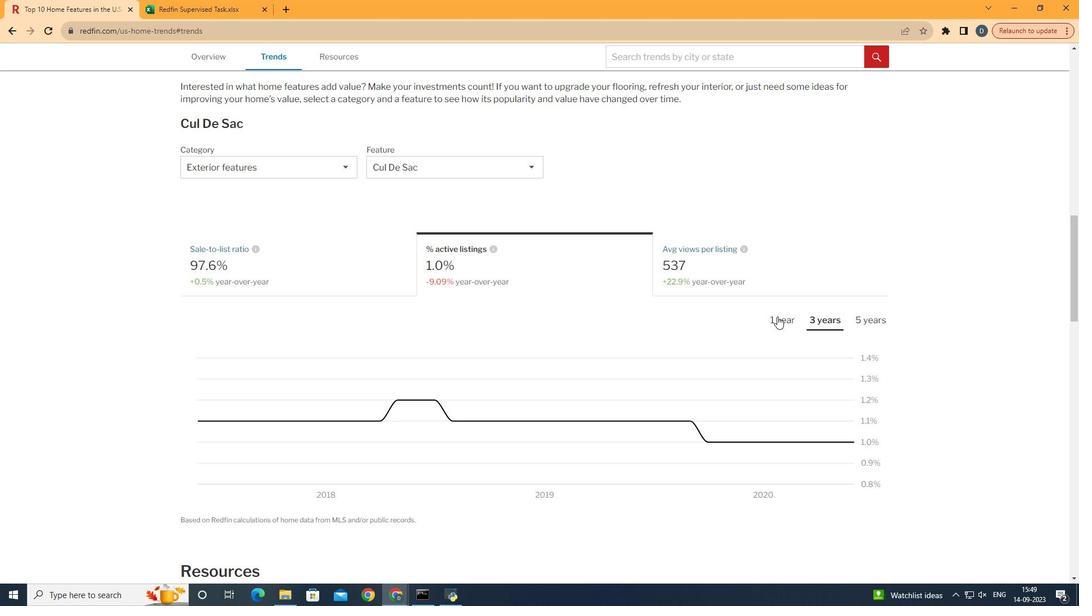 
Action: Mouse moved to (884, 329)
Screenshot: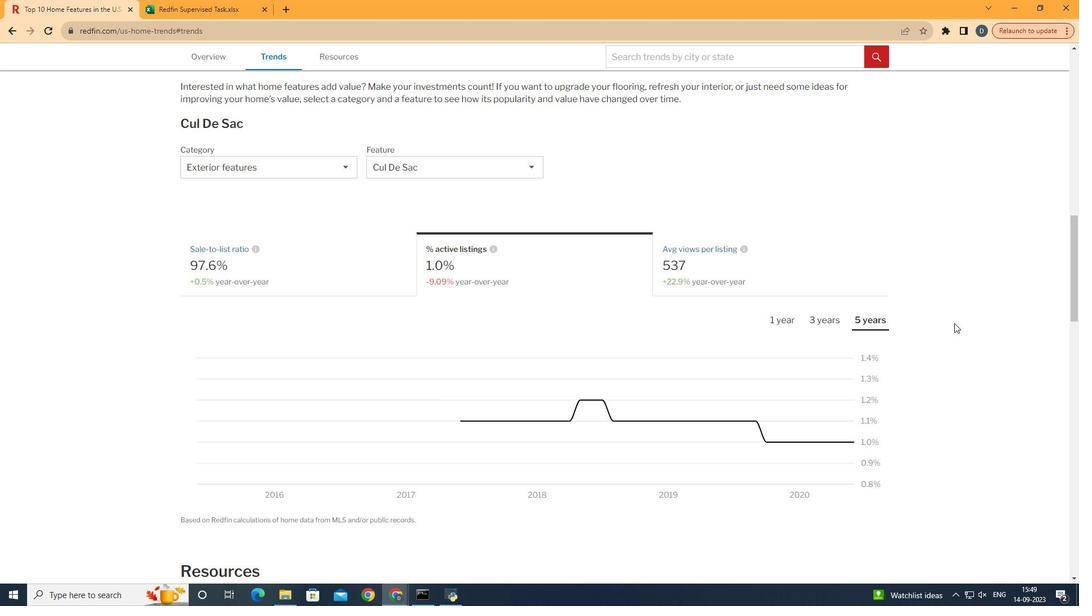 
Action: Mouse pressed left at (884, 329)
Screenshot: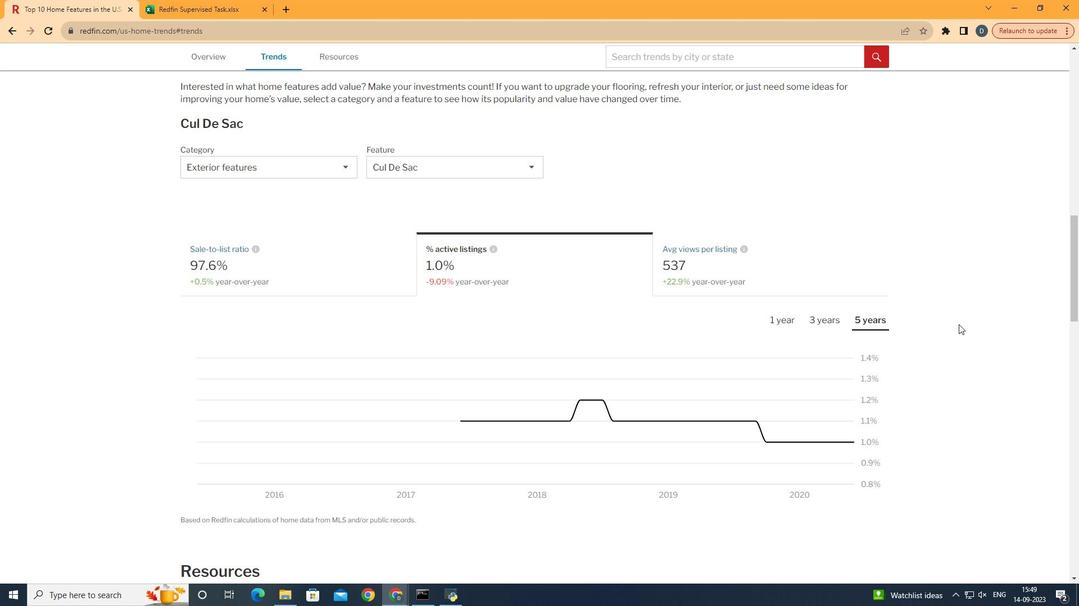 
Action: Mouse moved to (966, 332)
Screenshot: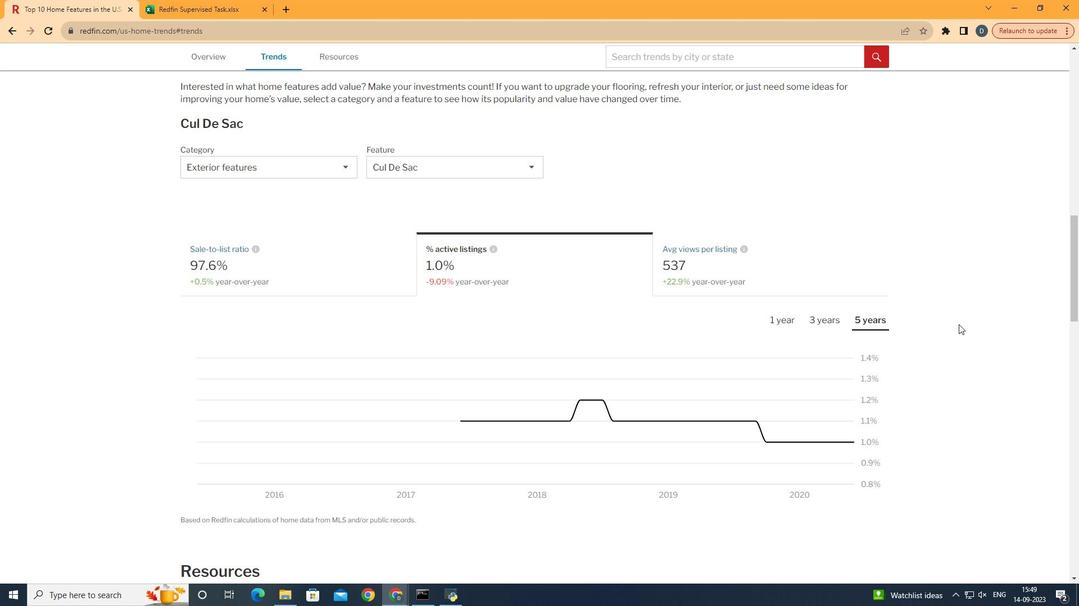 
